 Task: Select the .ipynb support vs code. ipynb in the default folding range provider.
Action: Mouse moved to (12, 539)
Screenshot: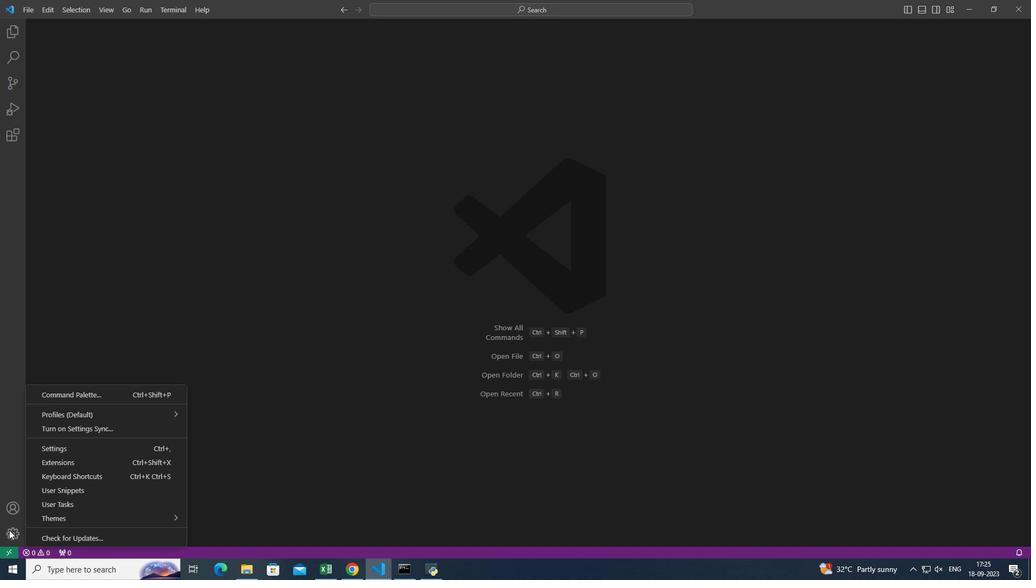 
Action: Mouse pressed left at (12, 539)
Screenshot: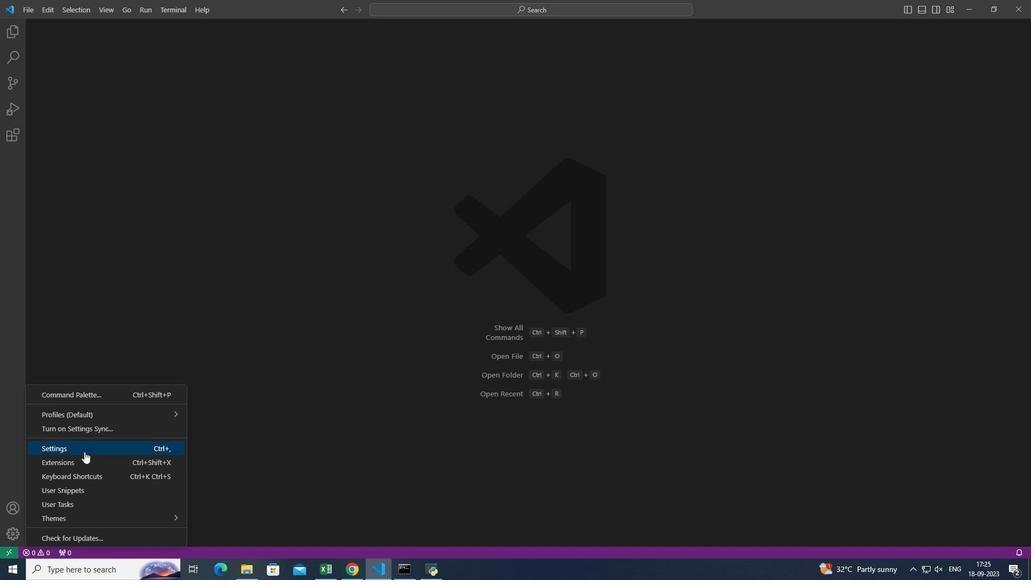 
Action: Mouse moved to (124, 451)
Screenshot: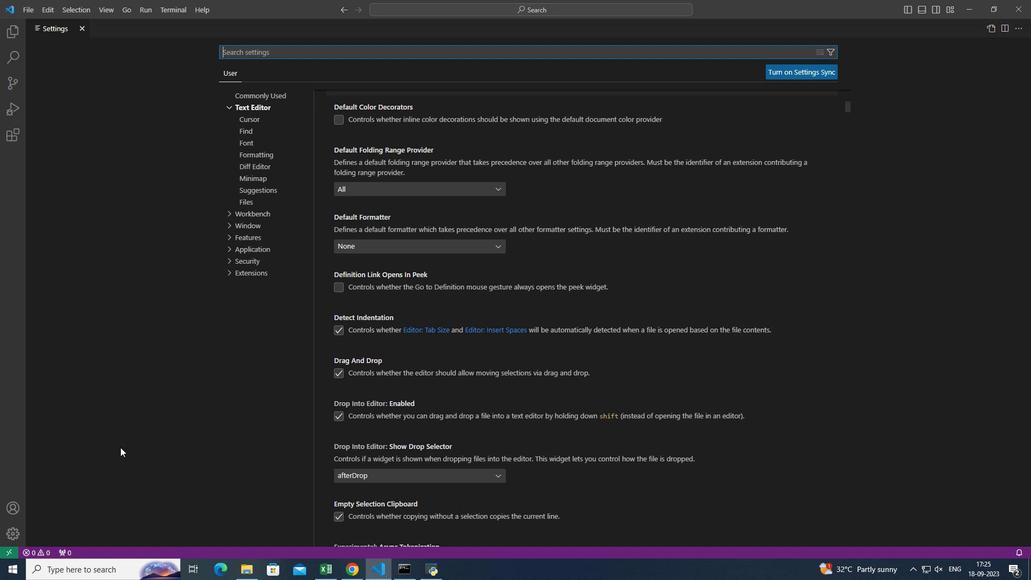 
Action: Mouse pressed left at (124, 451)
Screenshot: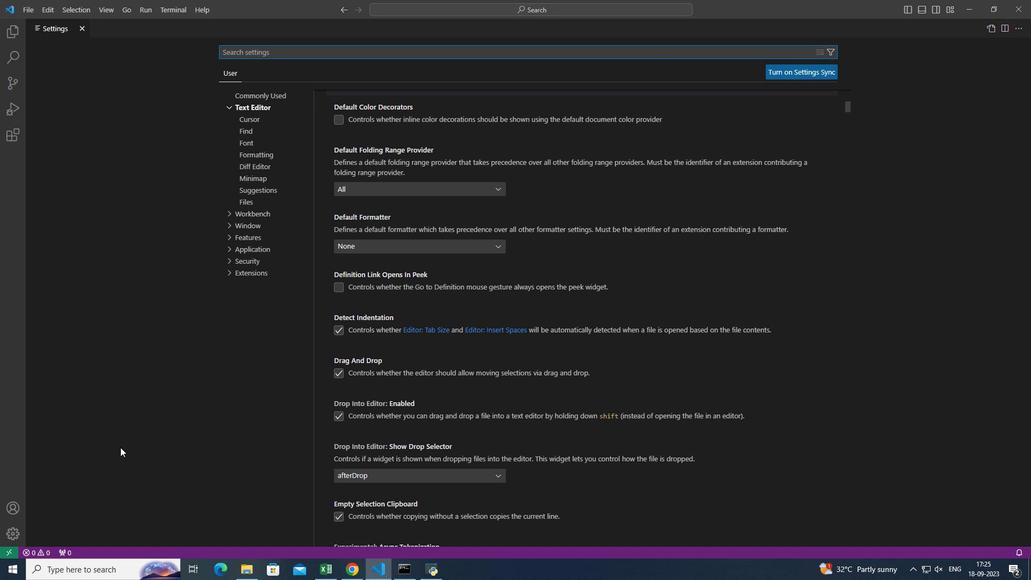 
Action: Mouse moved to (503, 192)
Screenshot: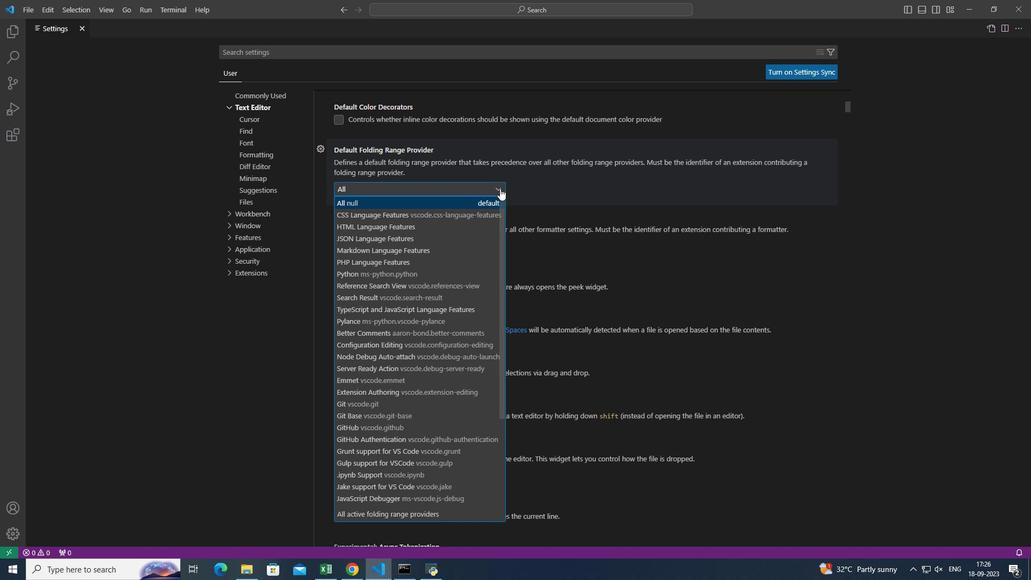 
Action: Mouse pressed left at (503, 192)
Screenshot: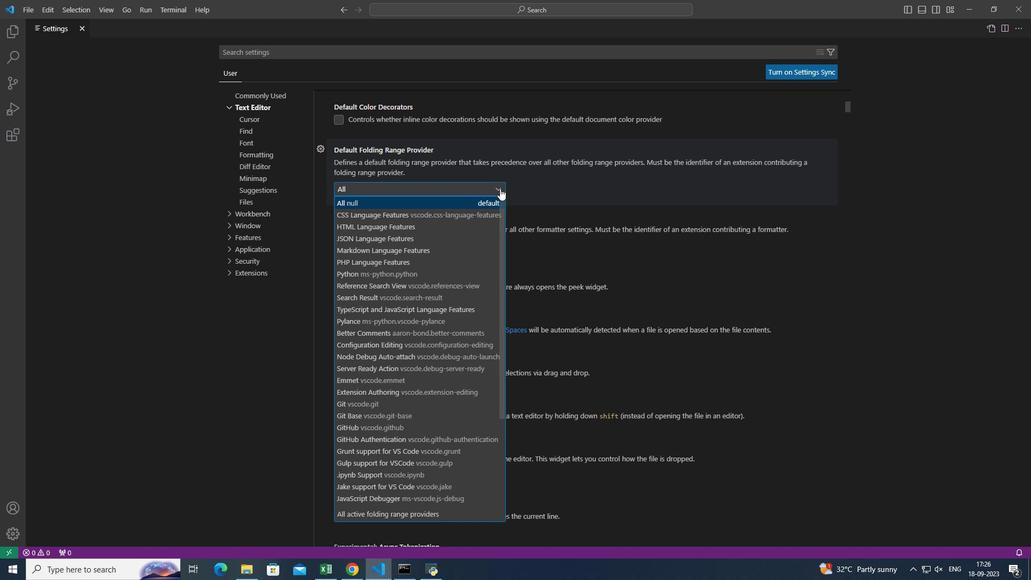 
Action: Mouse moved to (506, 378)
Screenshot: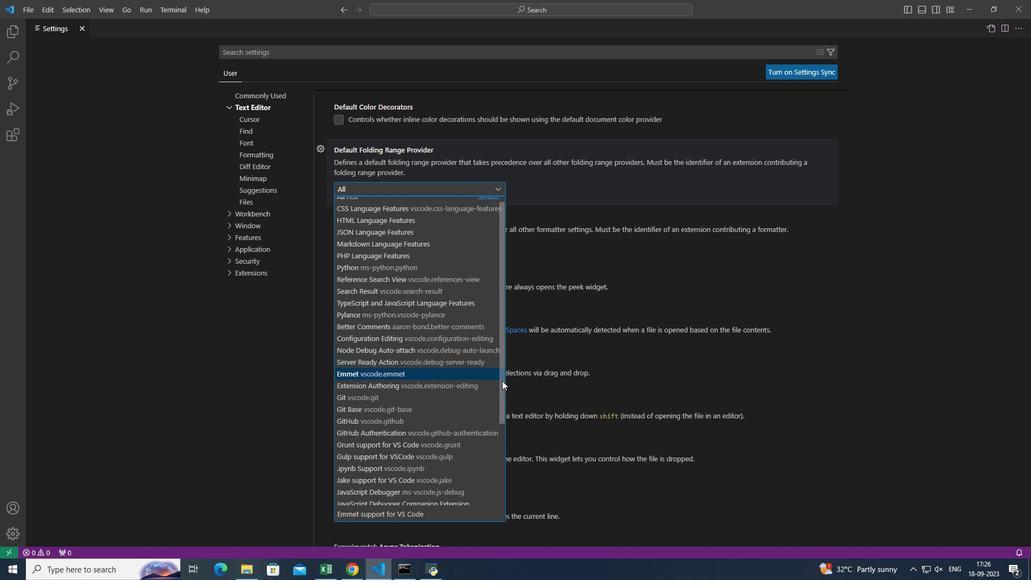 
Action: Mouse pressed left at (506, 378)
Screenshot: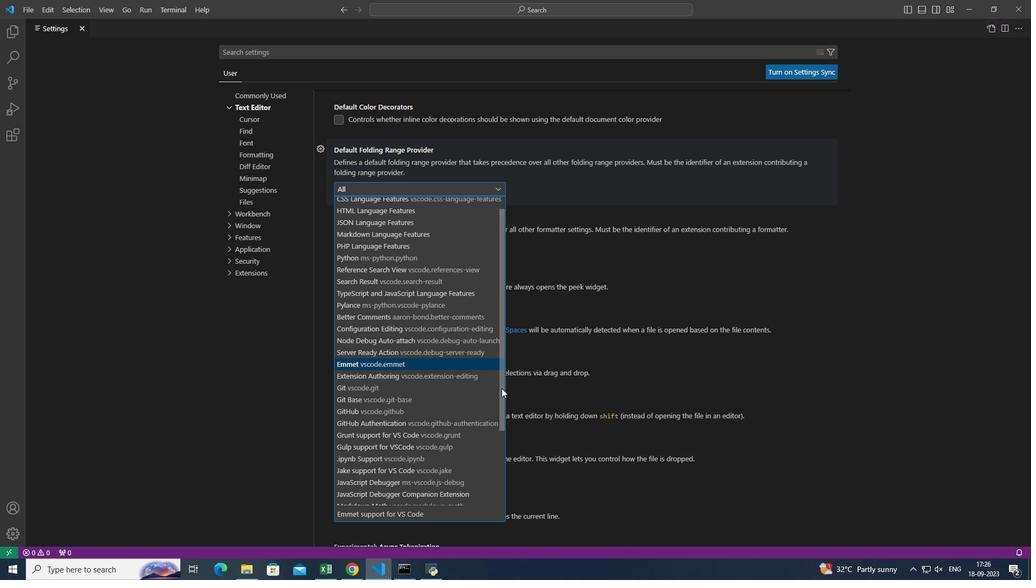 
Action: Mouse moved to (449, 397)
Screenshot: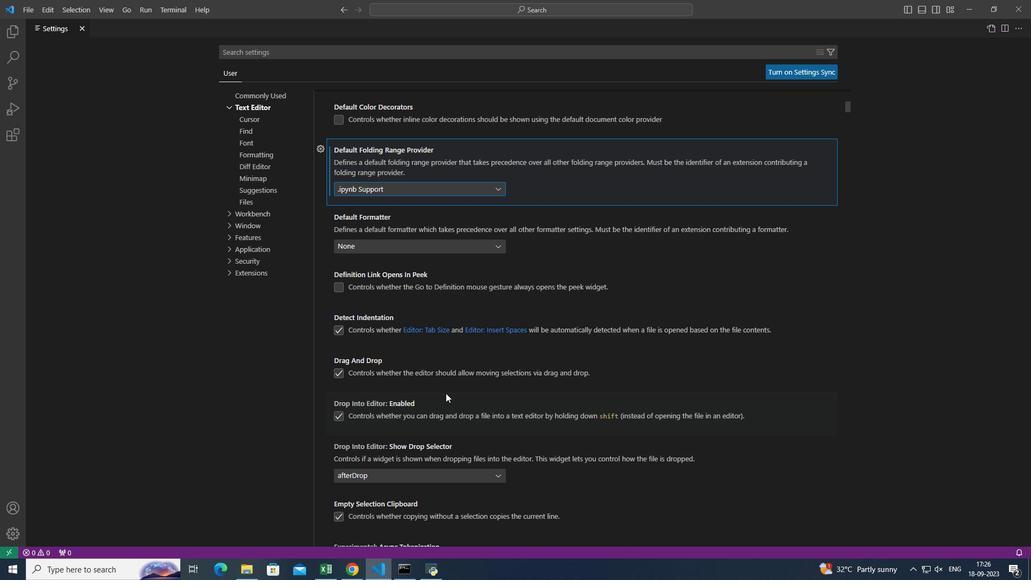 
Action: Mouse pressed left at (449, 397)
Screenshot: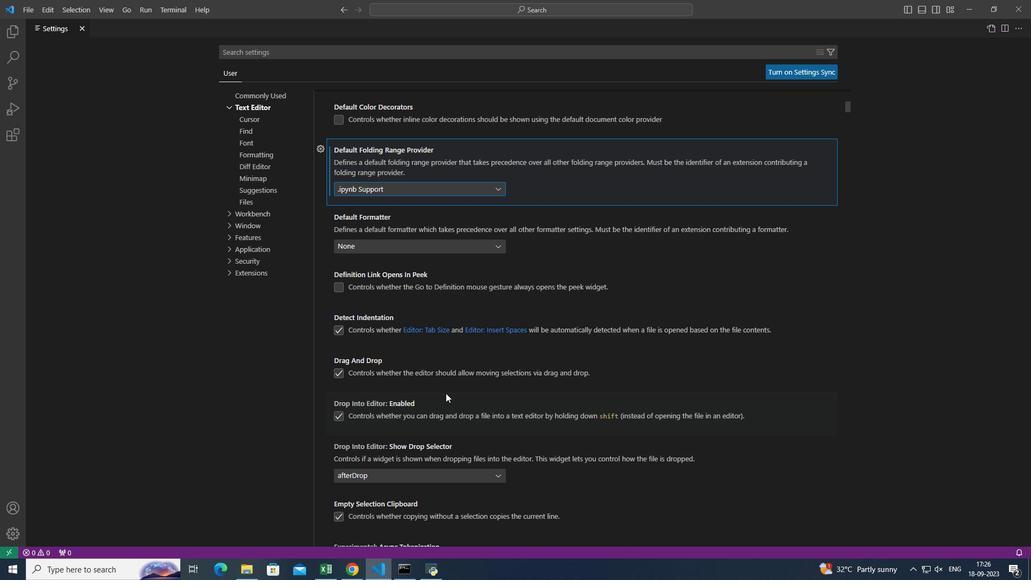 
Action: Mouse moved to (545, 327)
Screenshot: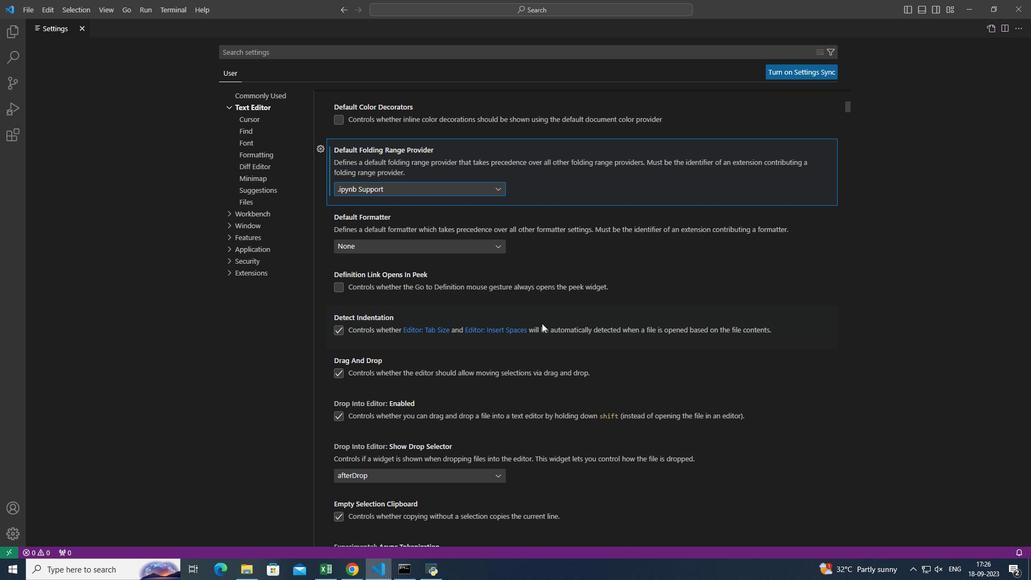 
